 Task: Look for products in the category "Cereal" from Cascadian Farm only.
Action: Mouse moved to (759, 264)
Screenshot: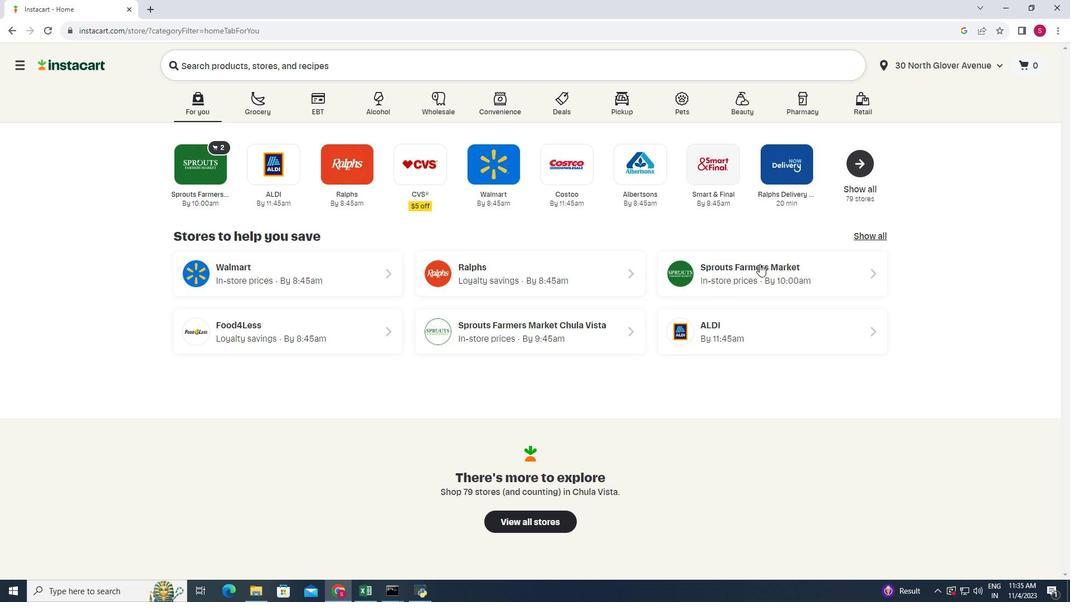 
Action: Mouse pressed left at (759, 264)
Screenshot: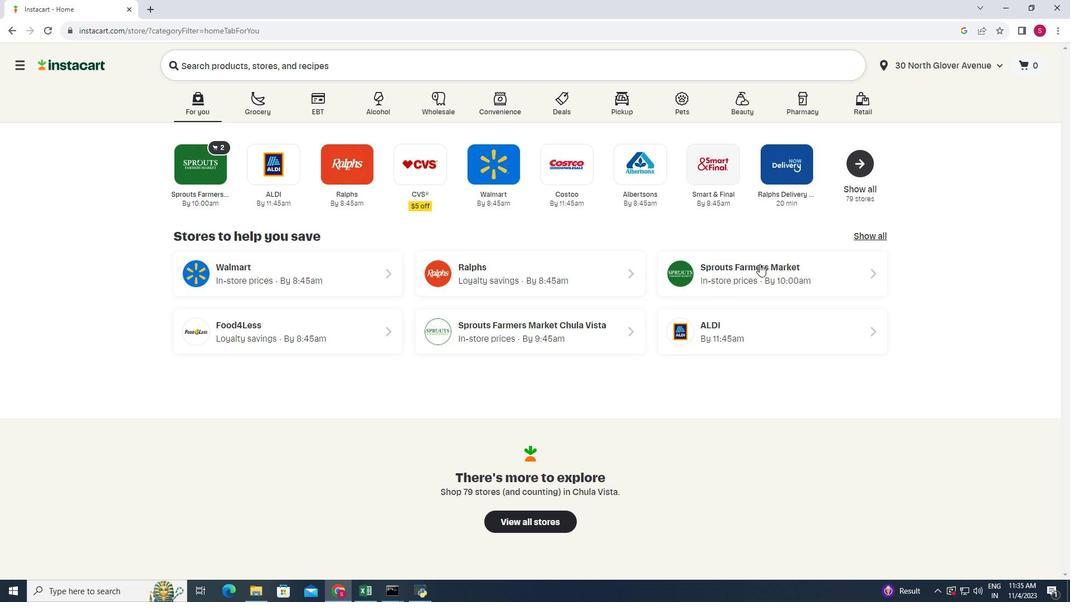 
Action: Mouse moved to (94, 397)
Screenshot: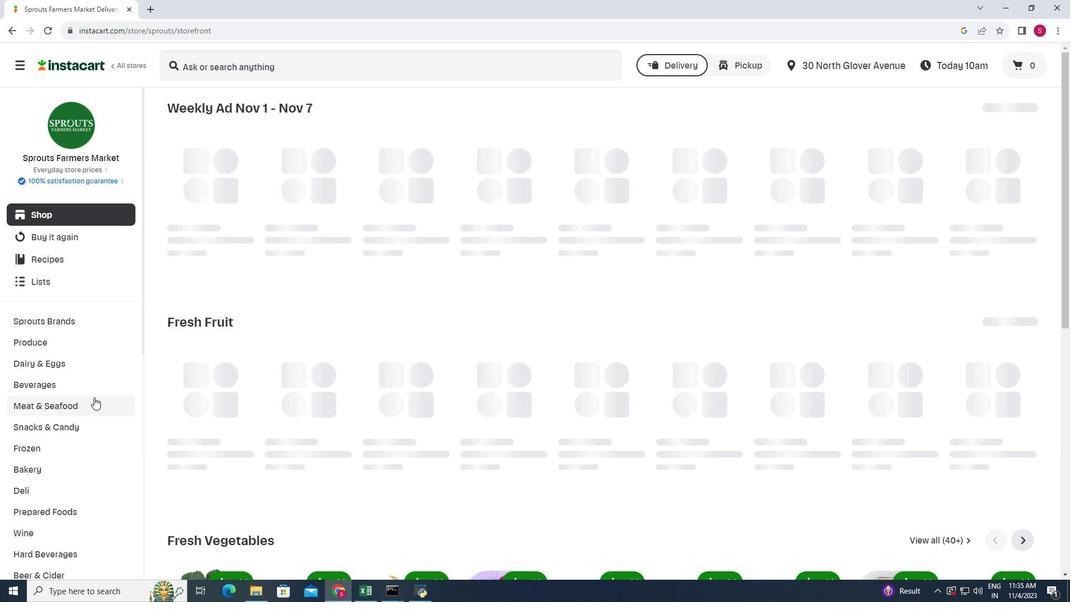 
Action: Mouse scrolled (94, 396) with delta (0, 0)
Screenshot: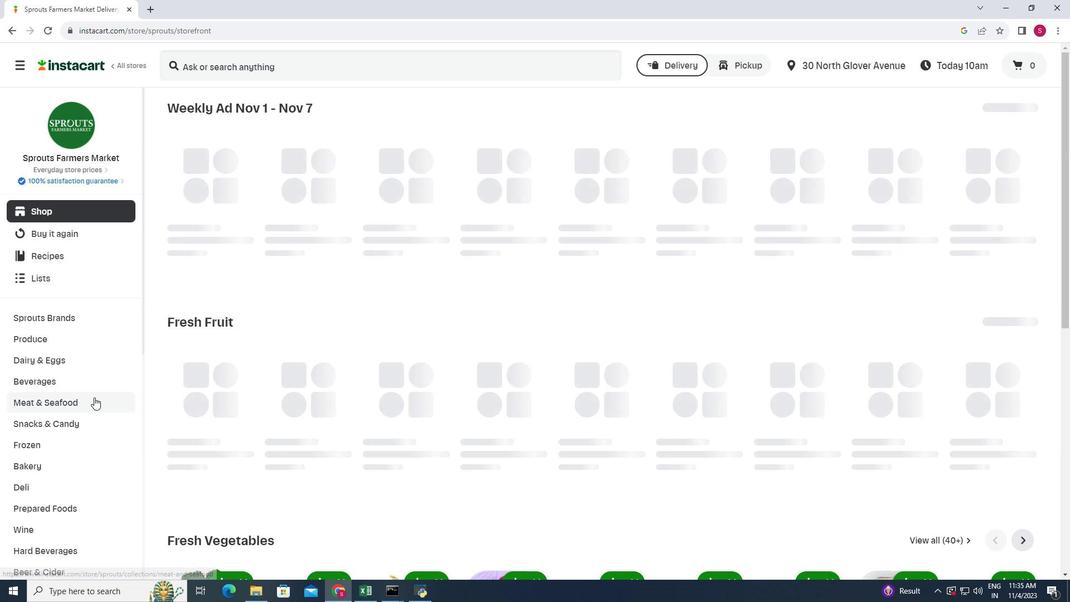 
Action: Mouse scrolled (94, 396) with delta (0, 0)
Screenshot: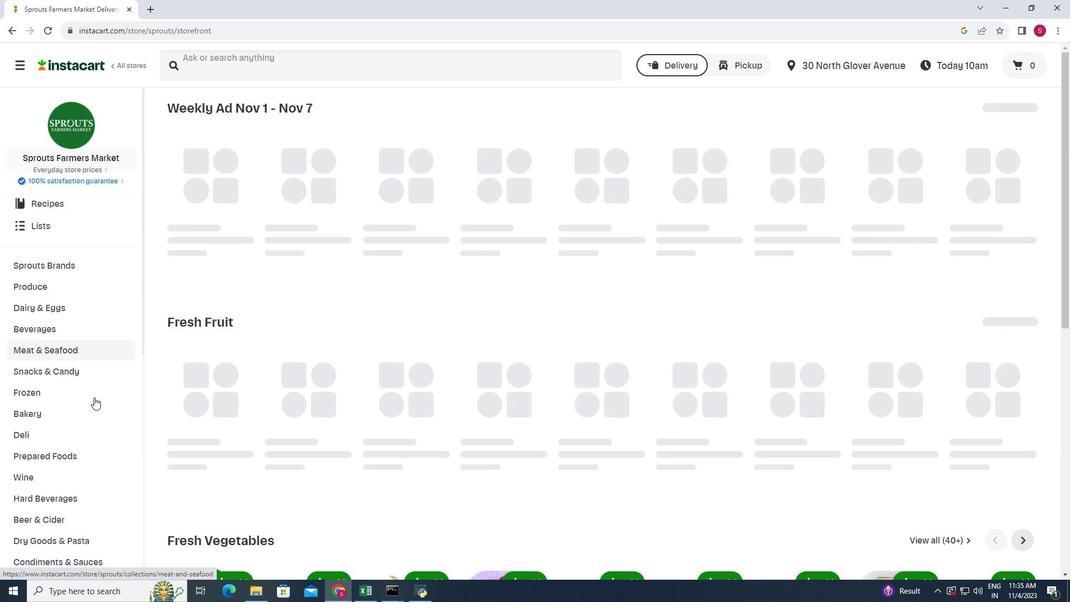 
Action: Mouse scrolled (94, 396) with delta (0, 0)
Screenshot: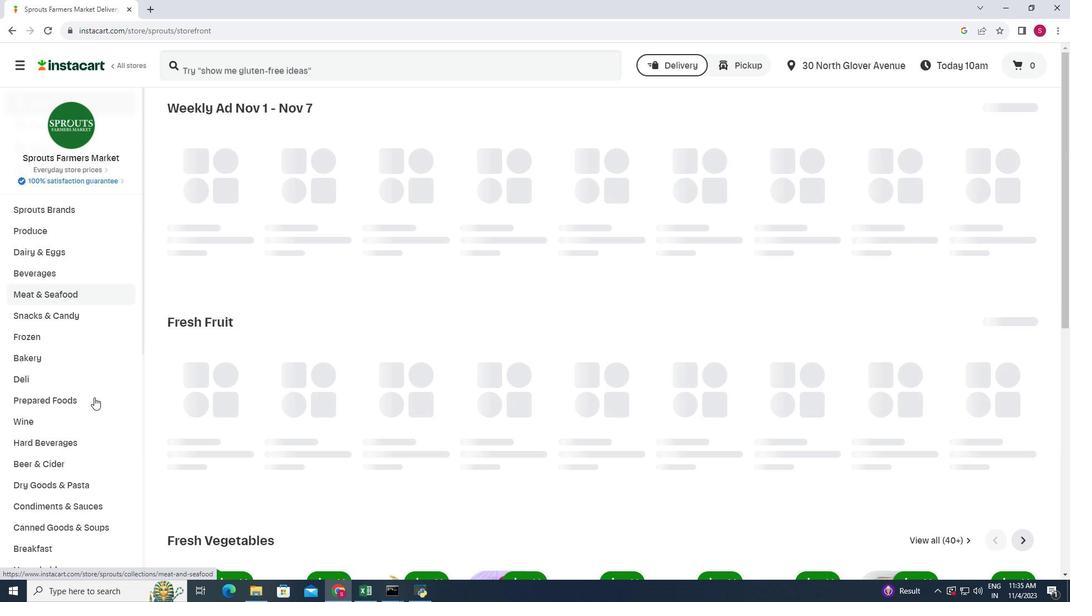 
Action: Mouse moved to (66, 490)
Screenshot: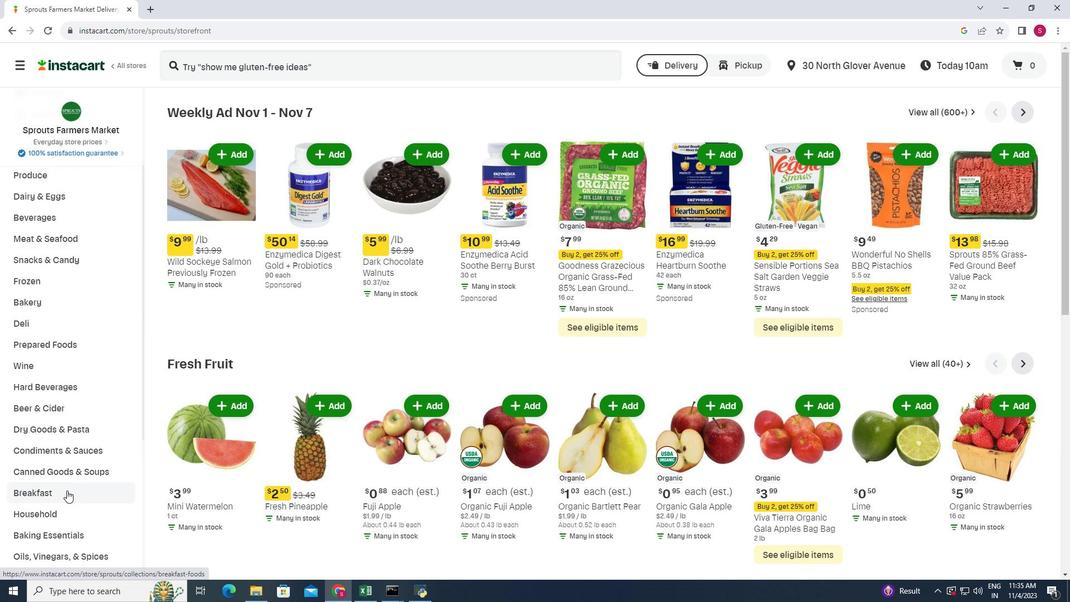 
Action: Mouse pressed left at (66, 490)
Screenshot: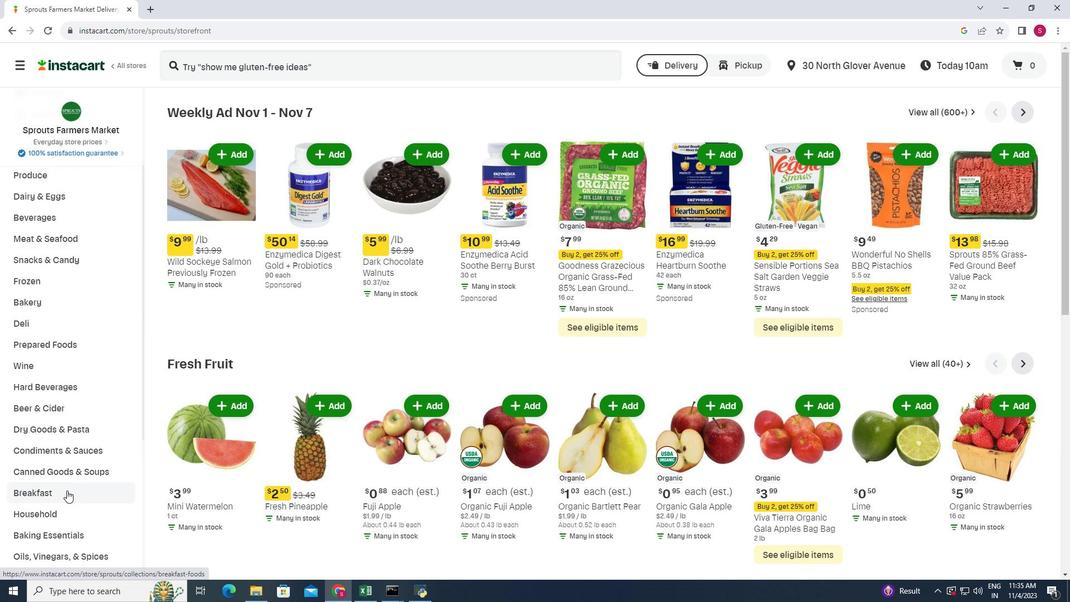 
Action: Mouse moved to (825, 134)
Screenshot: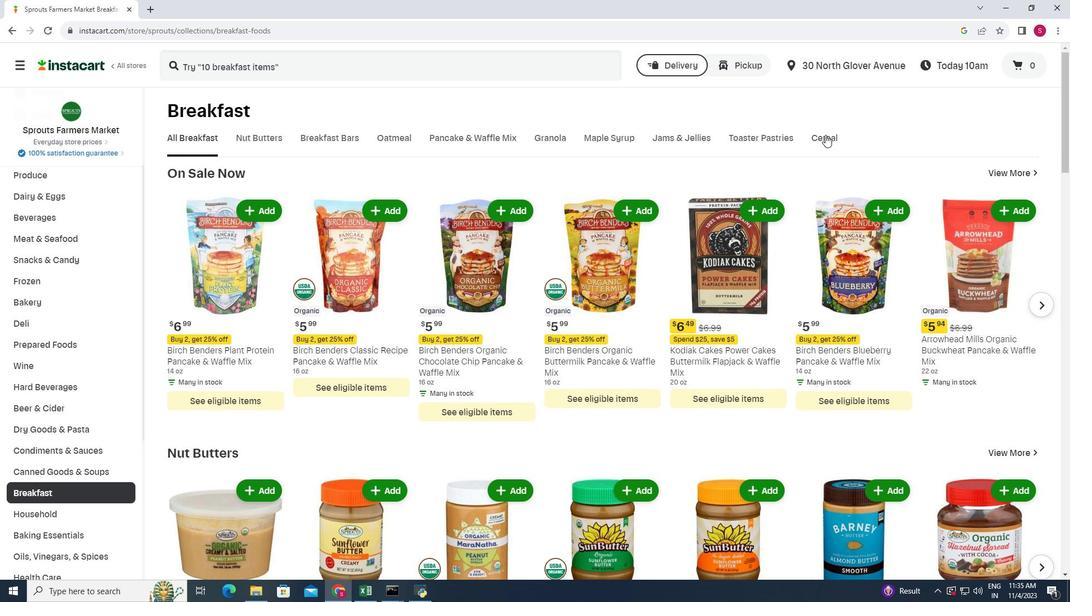 
Action: Mouse pressed left at (825, 134)
Screenshot: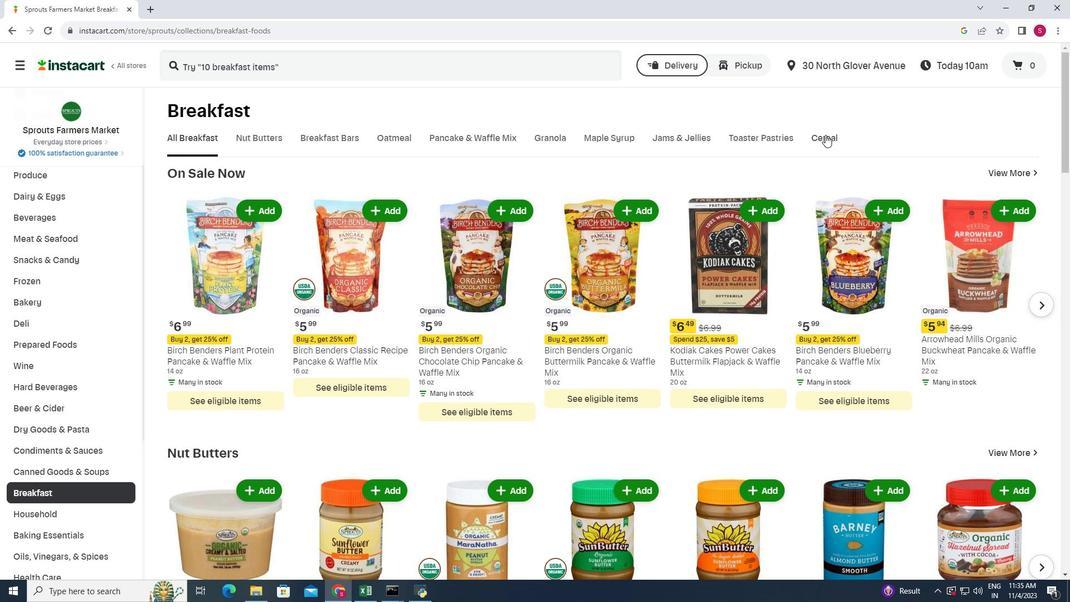 
Action: Mouse moved to (444, 175)
Screenshot: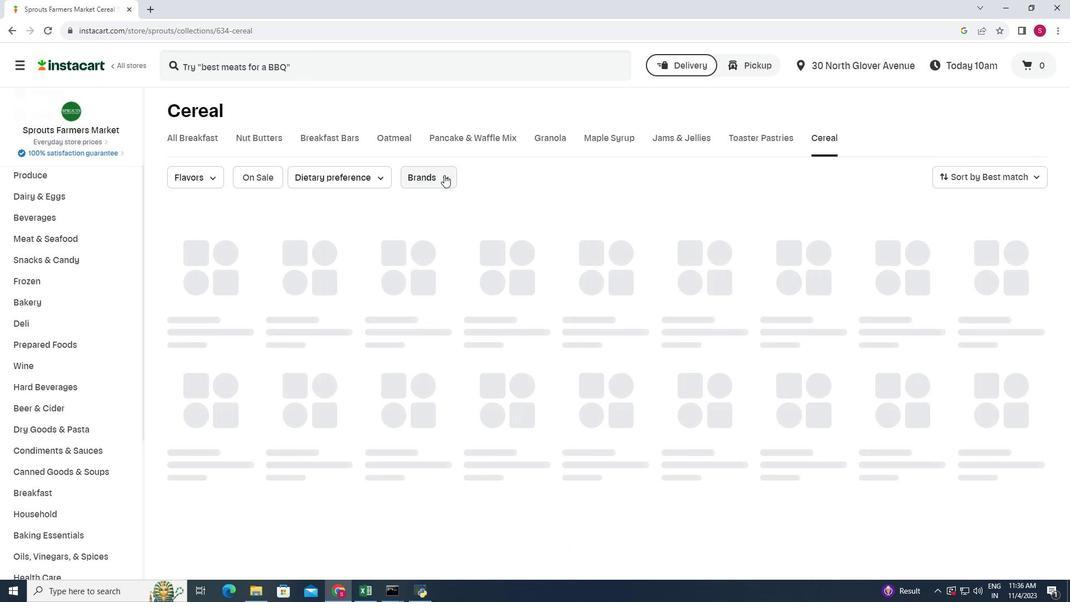 
Action: Mouse pressed left at (444, 175)
Screenshot: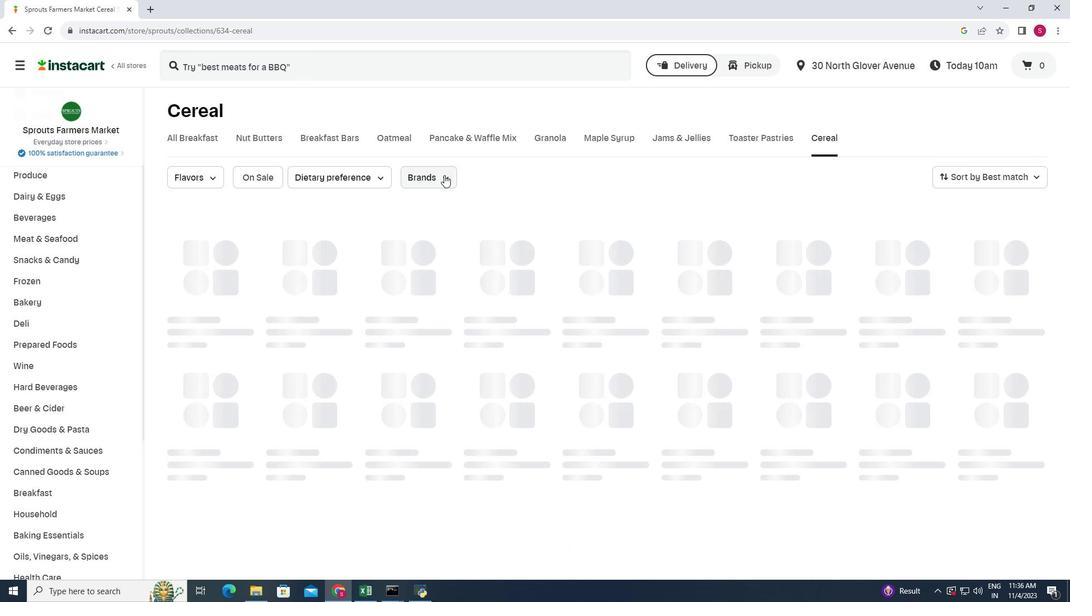 
Action: Mouse moved to (470, 268)
Screenshot: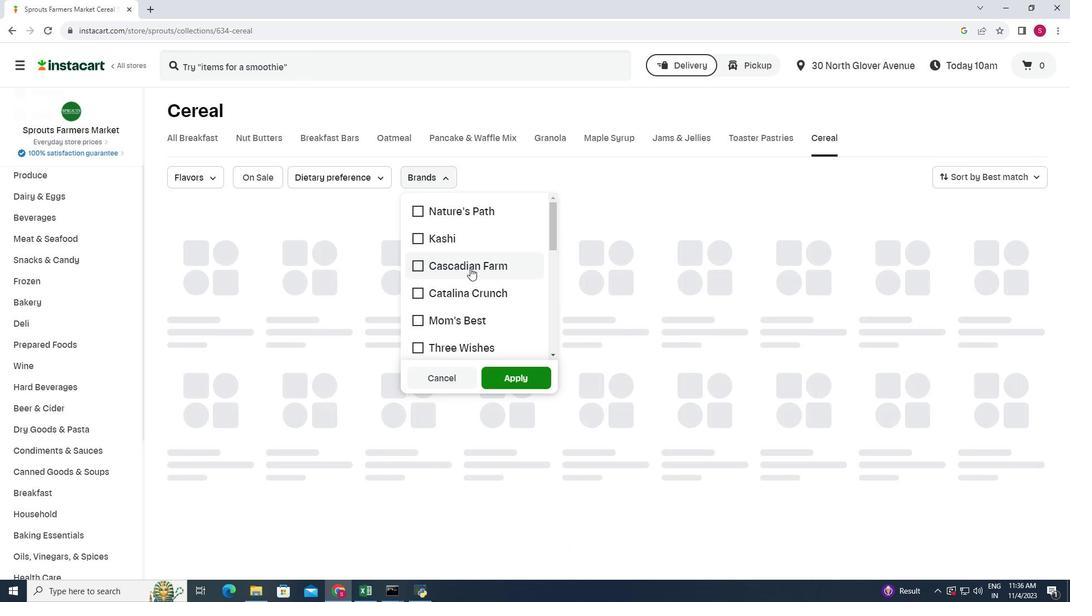 
Action: Mouse pressed left at (470, 268)
Screenshot: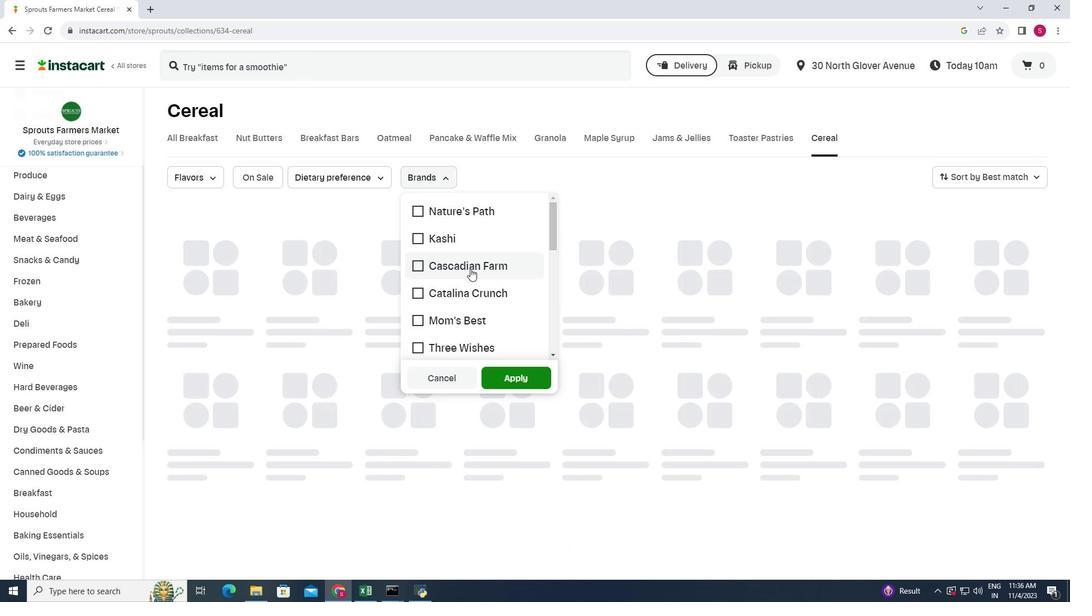 
Action: Mouse moved to (502, 374)
Screenshot: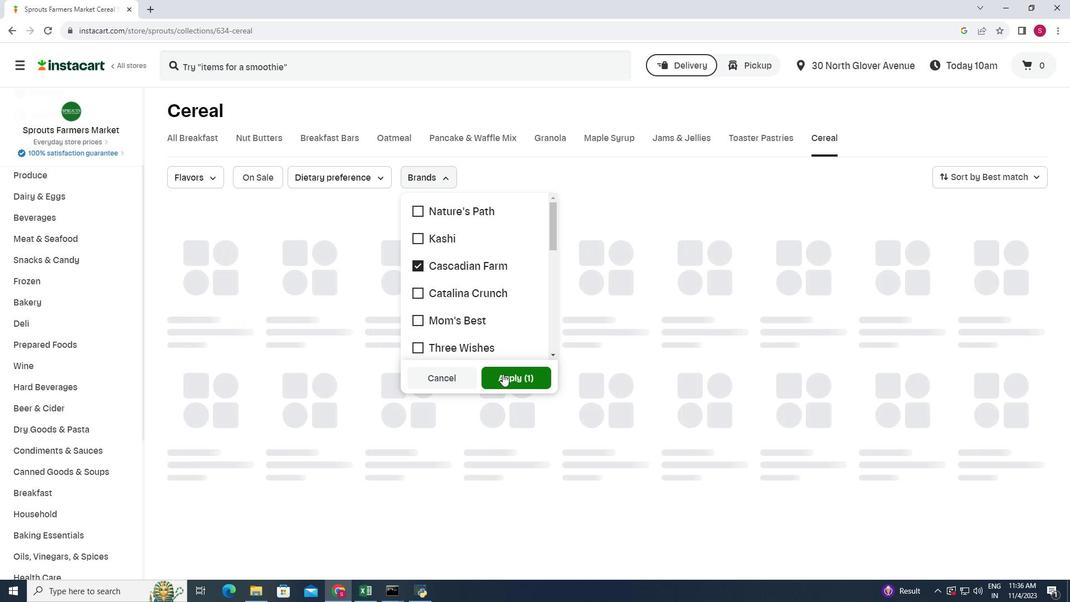 
Action: Mouse pressed left at (502, 374)
Screenshot: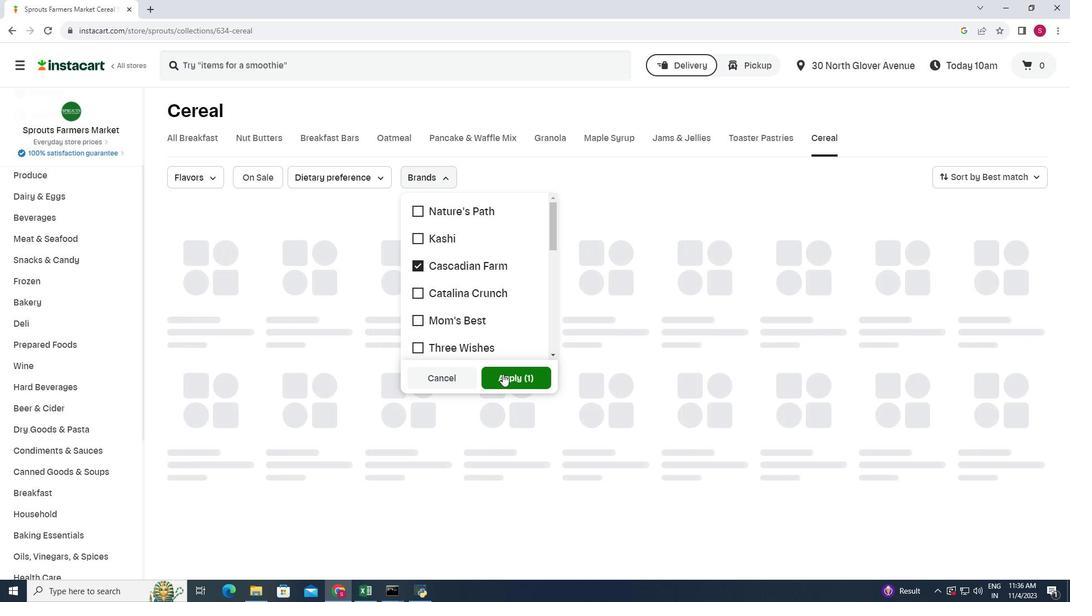 
Action: Mouse moved to (453, 268)
Screenshot: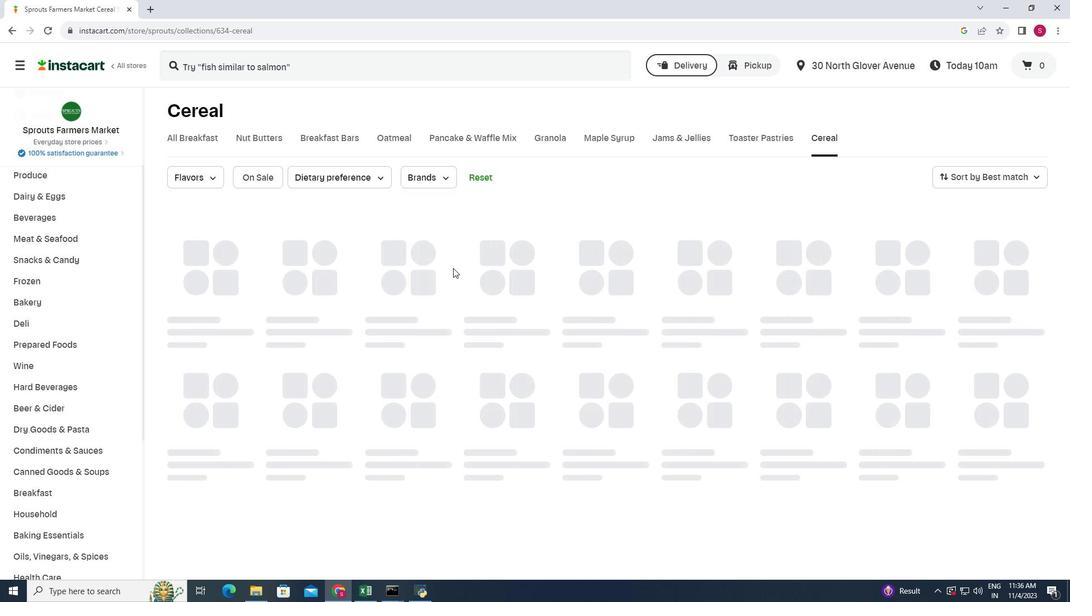 
Action: Mouse scrolled (453, 267) with delta (0, 0)
Screenshot: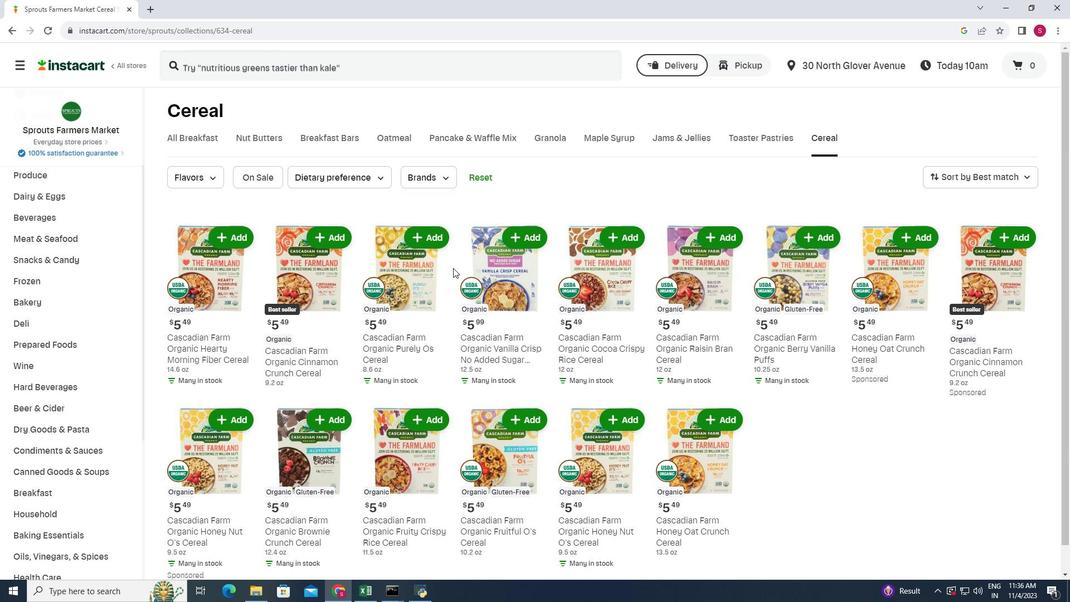 
Action: Mouse scrolled (453, 267) with delta (0, 0)
Screenshot: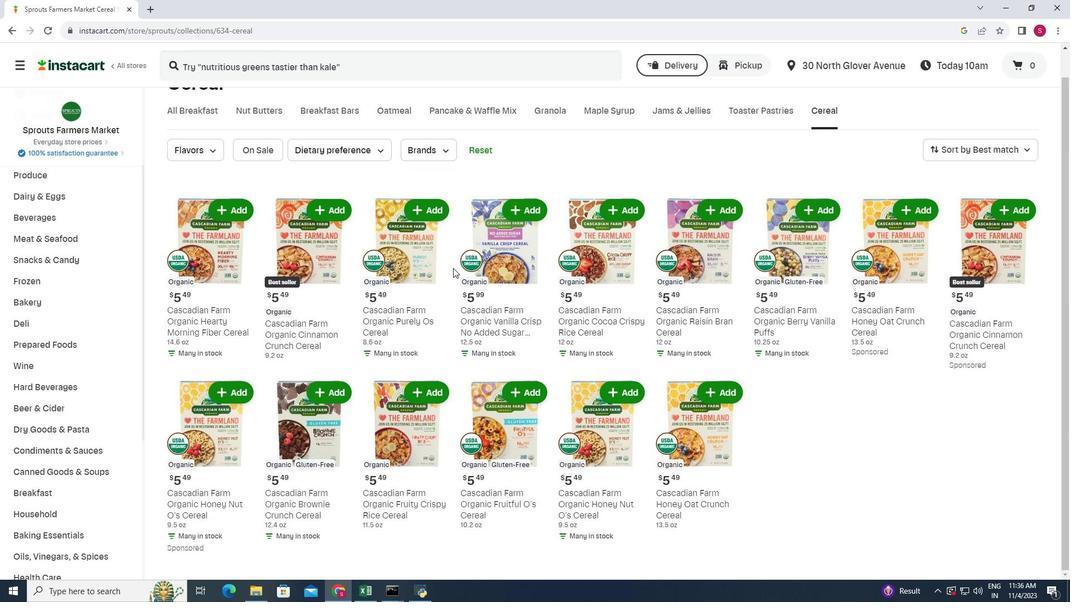 
